 Task: Open Card Tennis Review in Board Diversity and Inclusion Training and Education to Workspace E-commerce Solutions and add a team member Softage.1@softage.net, a label Purple, a checklist Crisis Management, an attachment from your google drive, a color Purple and finally, add a card description 'Plan and execute company team-building activity at an escape room' and a comment 'This task presents an opportunity to demonstrate our problem-solving skills, finding creative solutions to complex challenges.'. Add a start date 'Jan 05, 1900' with a due date 'Jan 12, 1900'
Action: Key pressed <Key.shift>SOFTAGE.1<Key.shift>@SOFTAGE.NET
Screenshot: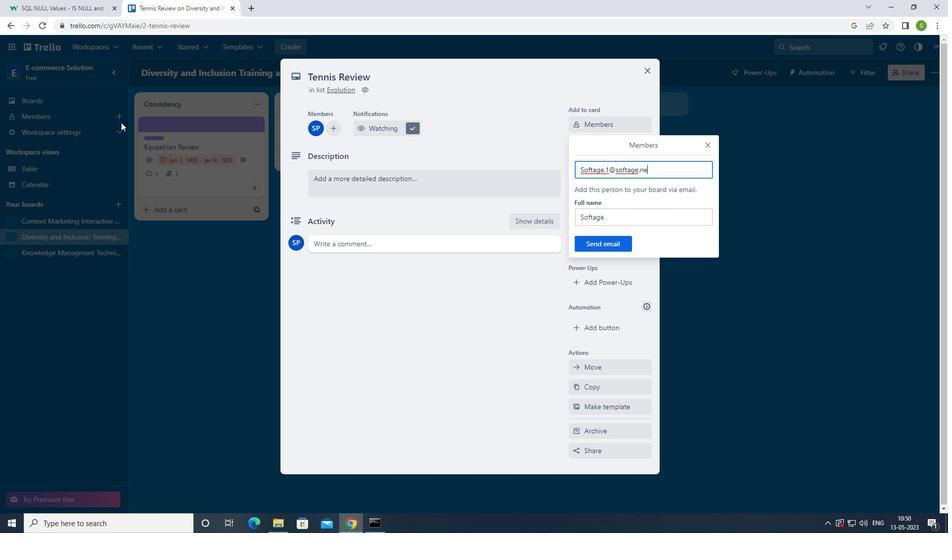 
Action: Mouse moved to (609, 238)
Screenshot: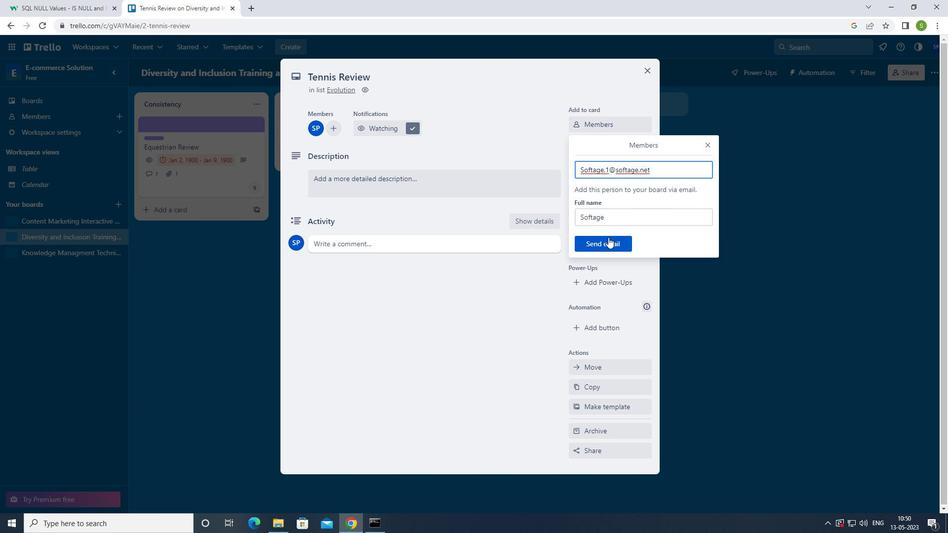 
Action: Mouse pressed left at (609, 238)
Screenshot: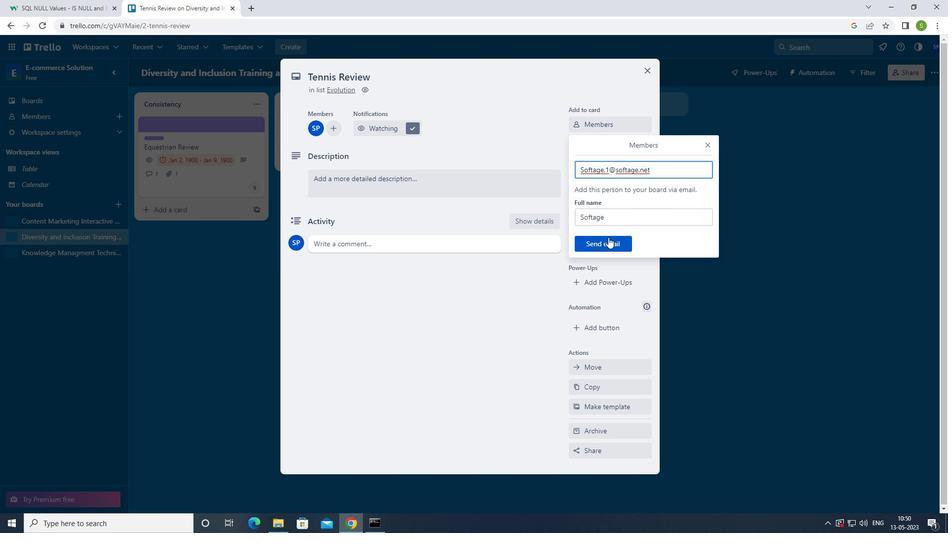 
Action: Mouse moved to (708, 142)
Screenshot: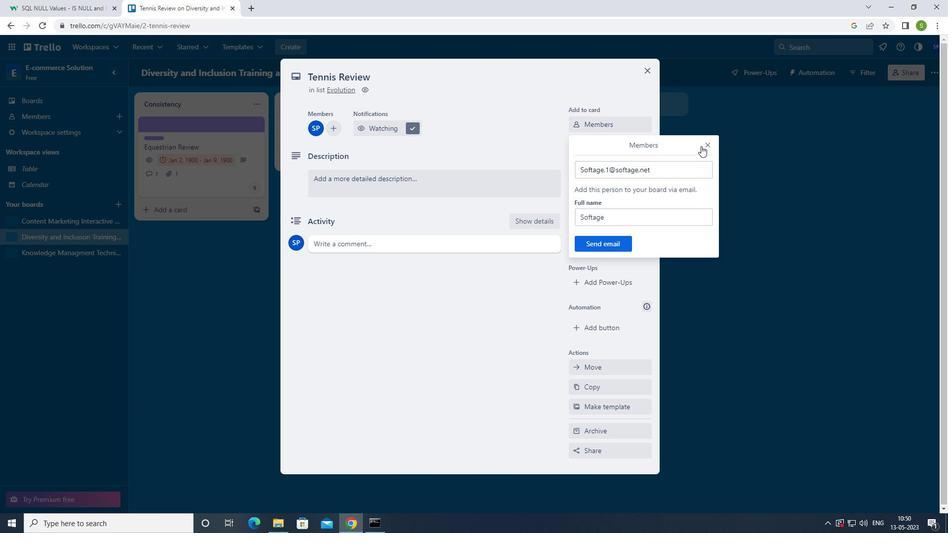 
Action: Mouse pressed left at (708, 142)
Screenshot: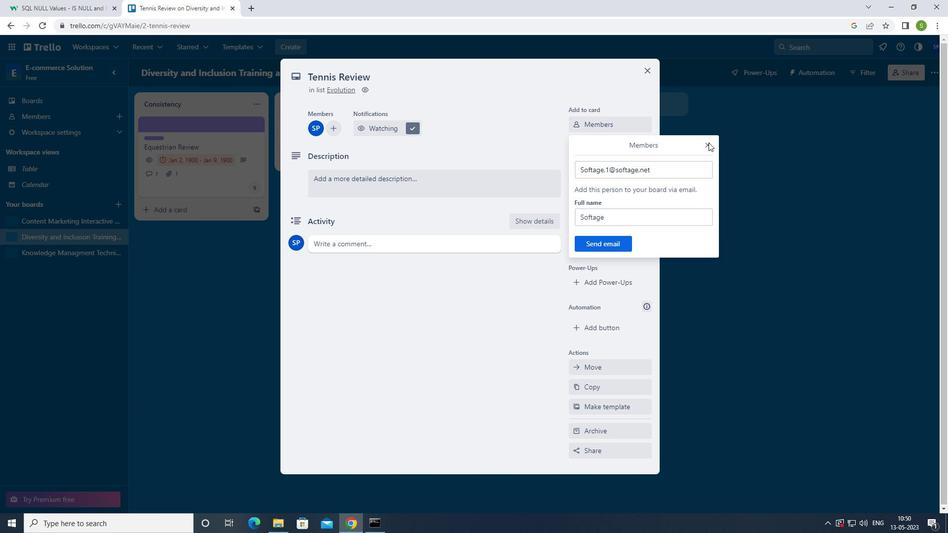 
Action: Mouse moved to (304, 129)
Screenshot: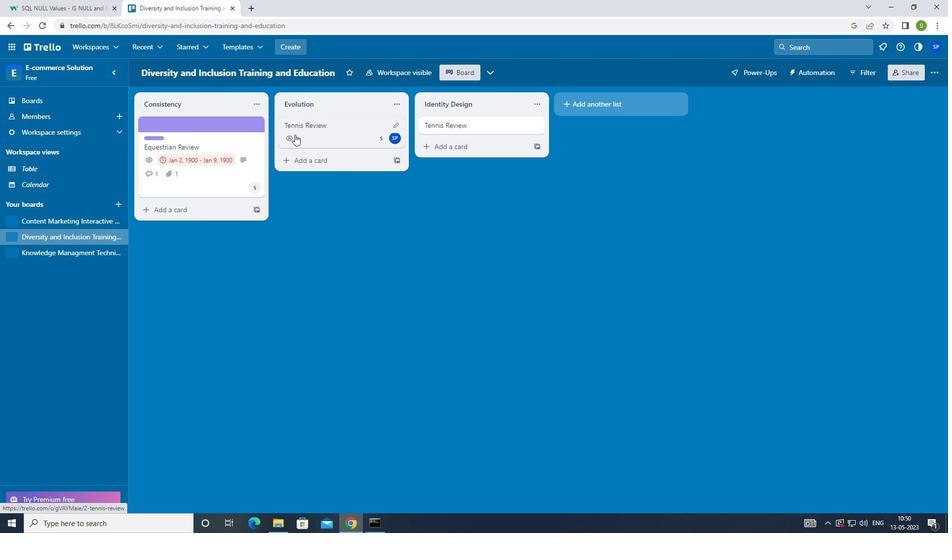 
Action: Mouse pressed left at (304, 129)
Screenshot: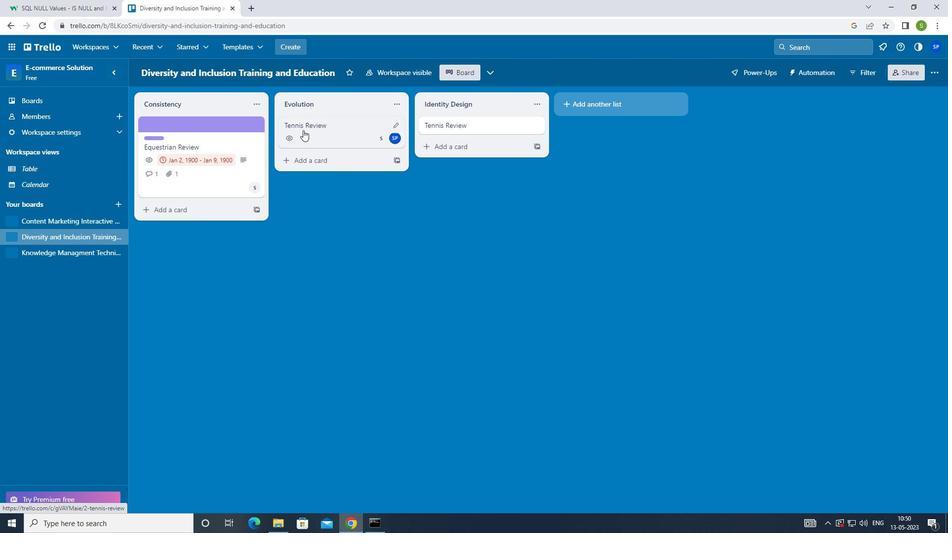 
Action: Mouse moved to (597, 141)
Screenshot: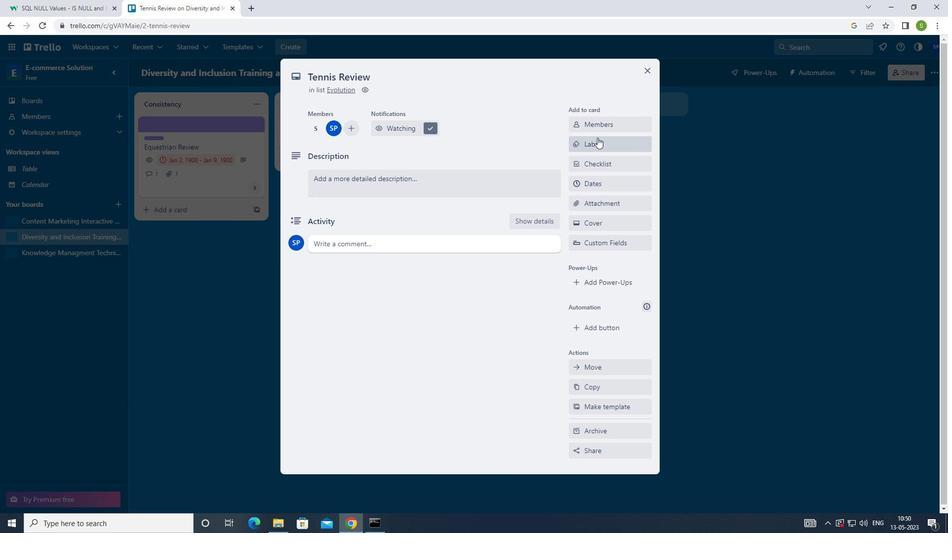
Action: Mouse pressed left at (597, 141)
Screenshot: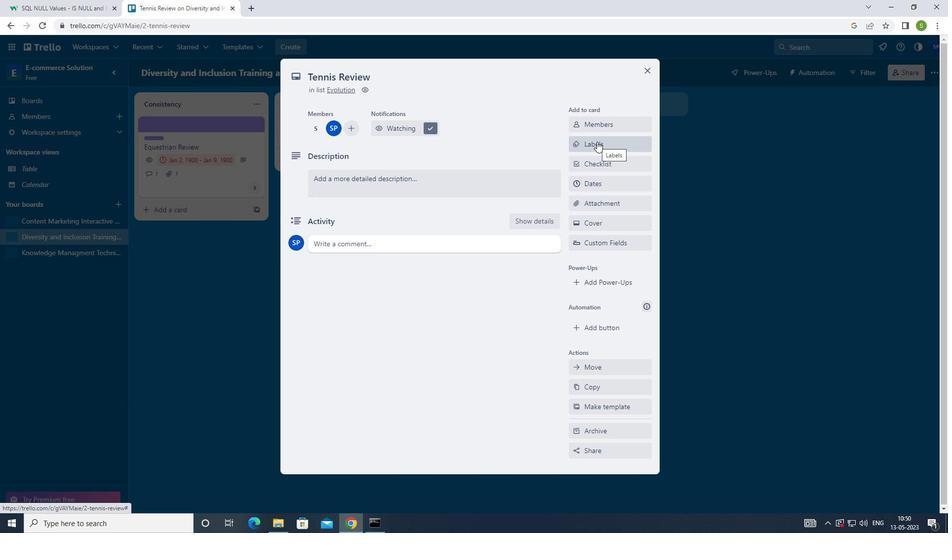 
Action: Mouse moved to (580, 297)
Screenshot: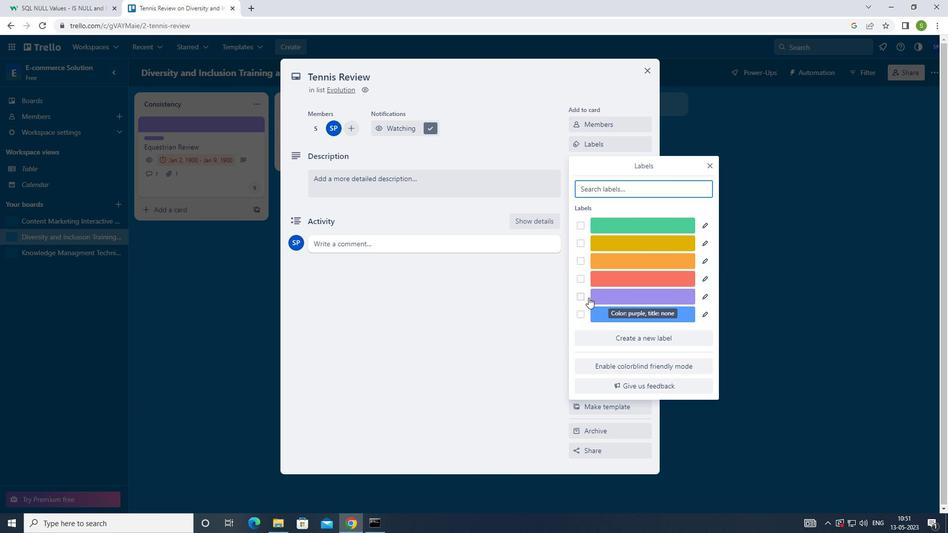 
Action: Mouse pressed left at (580, 297)
Screenshot: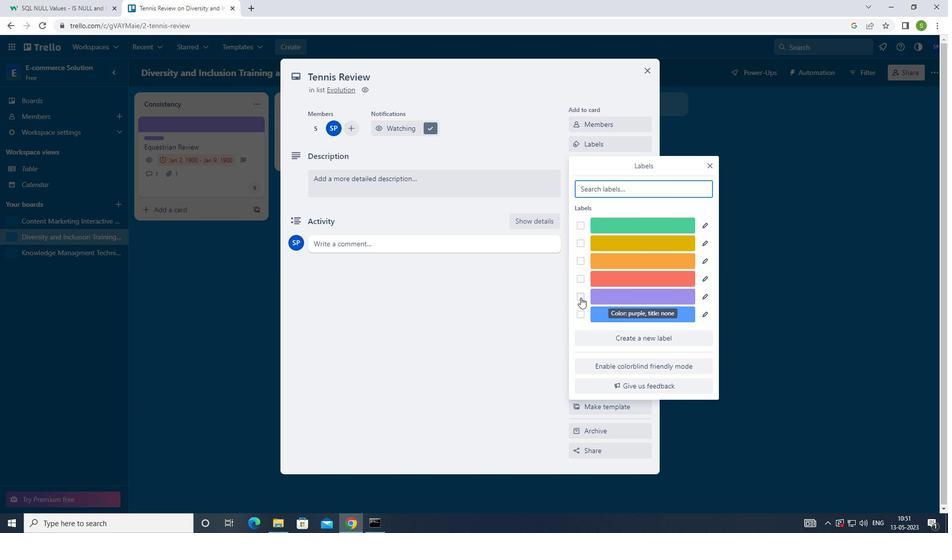 
Action: Mouse moved to (712, 167)
Screenshot: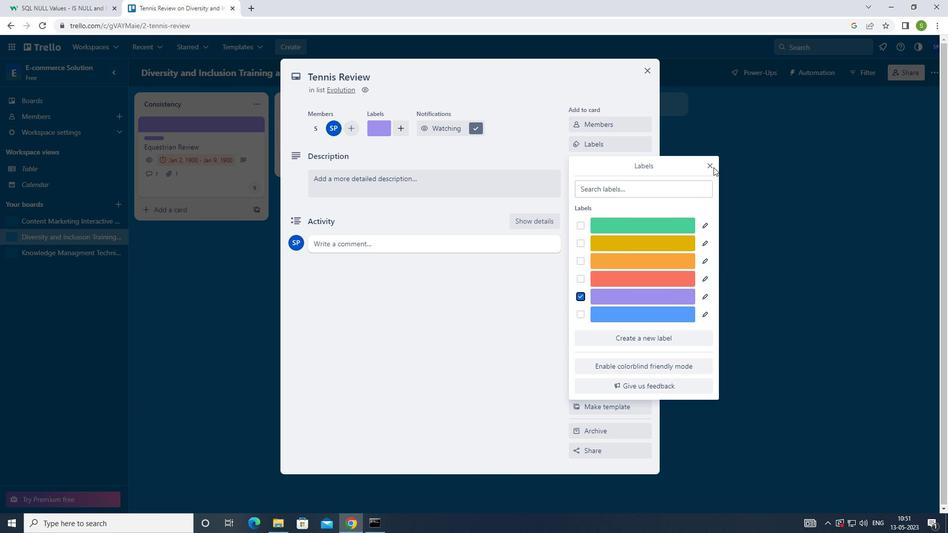 
Action: Mouse pressed left at (712, 167)
Screenshot: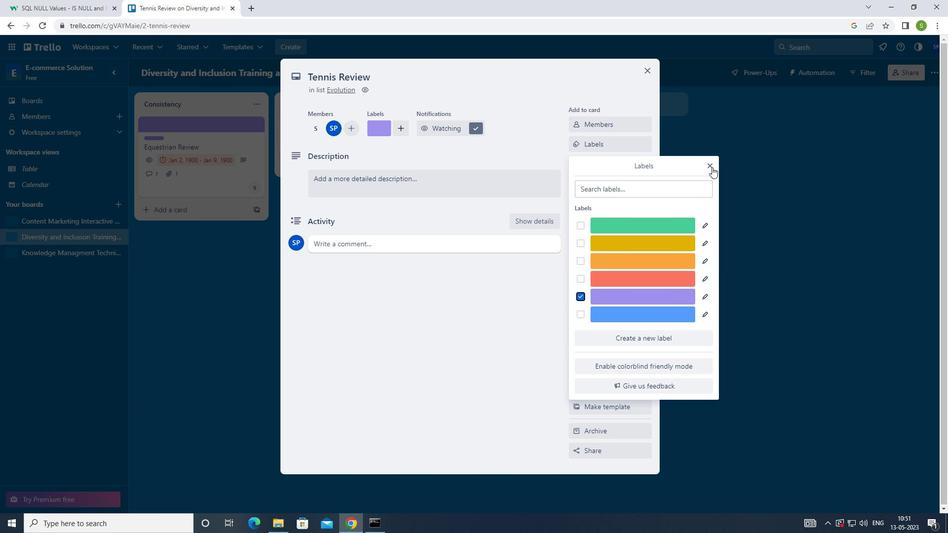 
Action: Mouse moved to (601, 165)
Screenshot: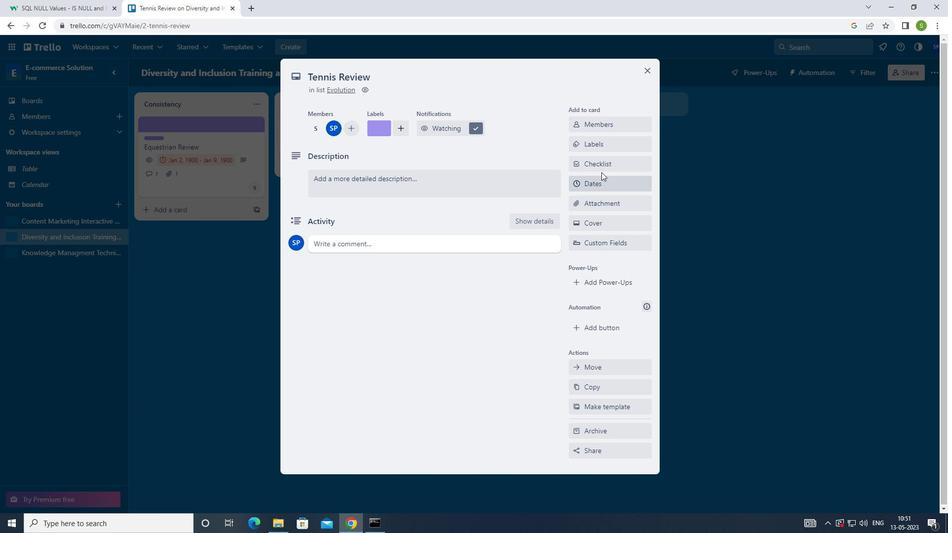 
Action: Mouse pressed left at (601, 165)
Screenshot: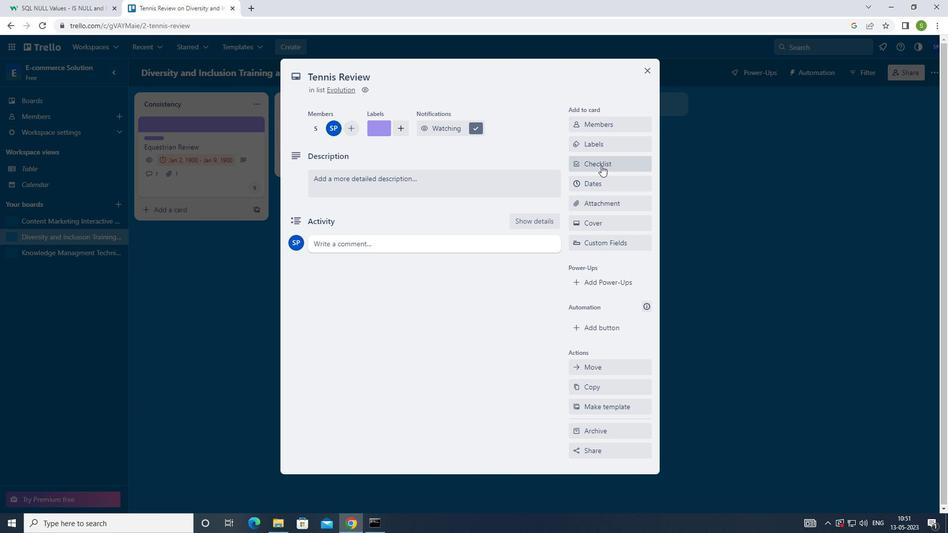 
Action: Mouse moved to (704, 194)
Screenshot: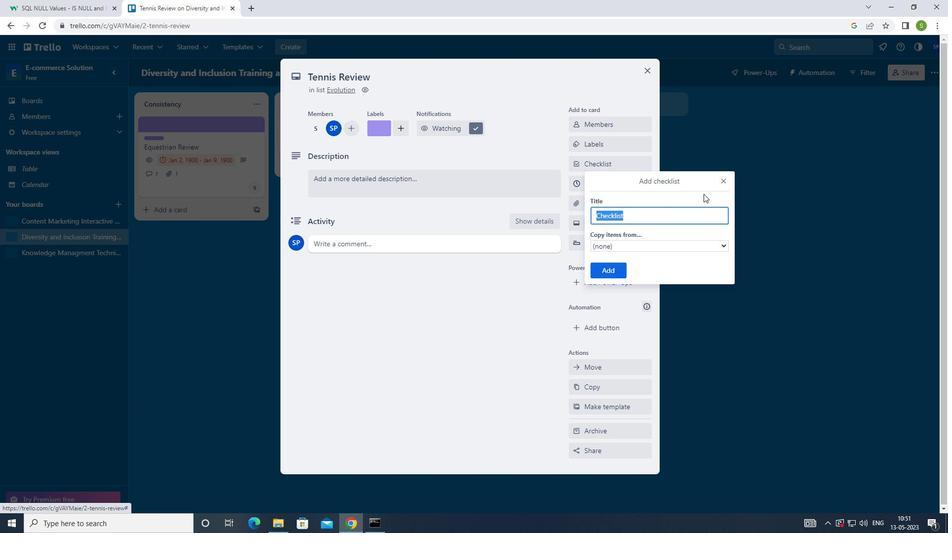 
Action: Key pressed <Key.shift>C
Screenshot: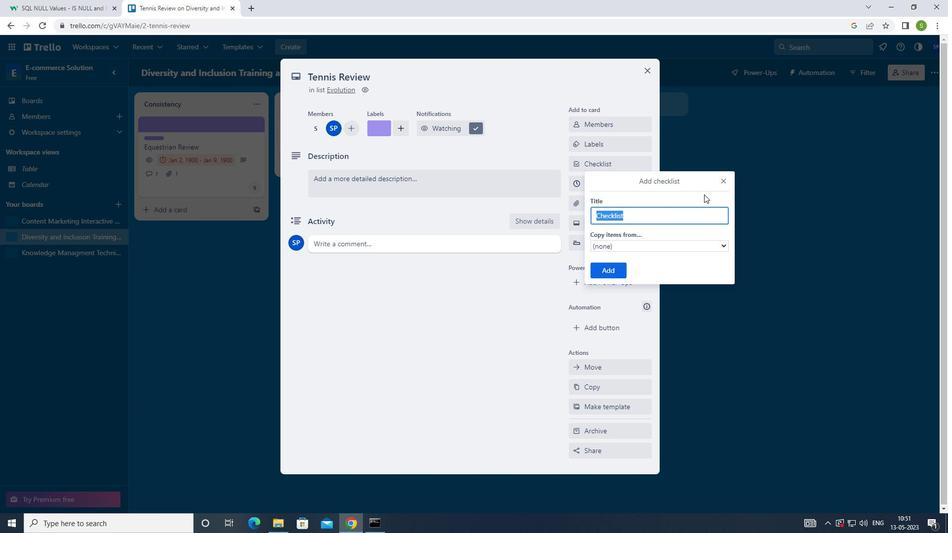 
Action: Mouse moved to (662, 312)
Screenshot: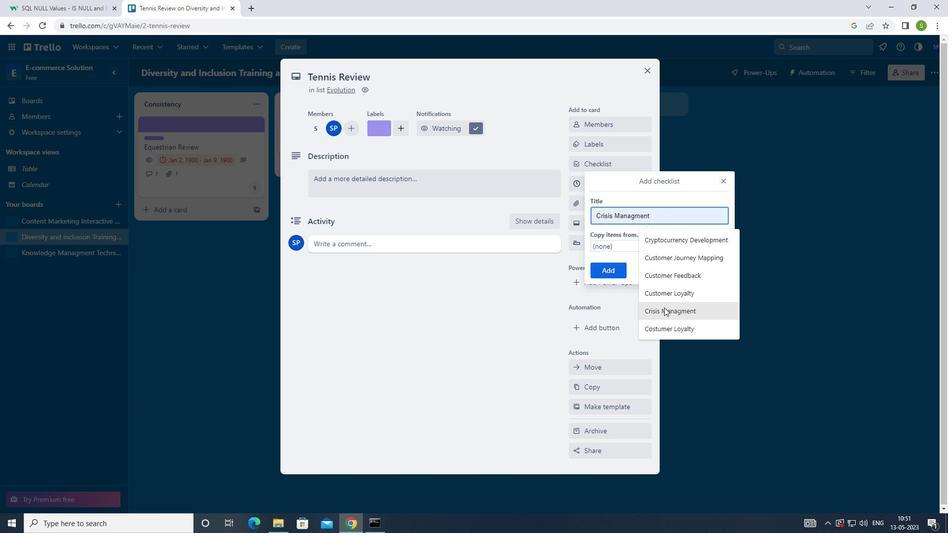 
Action: Mouse pressed left at (662, 312)
Screenshot: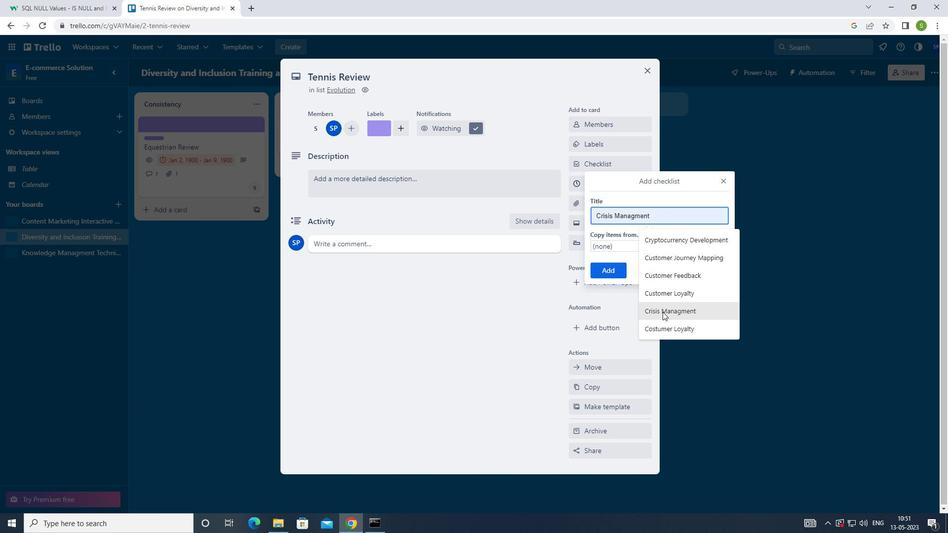 
Action: Mouse moved to (621, 270)
Screenshot: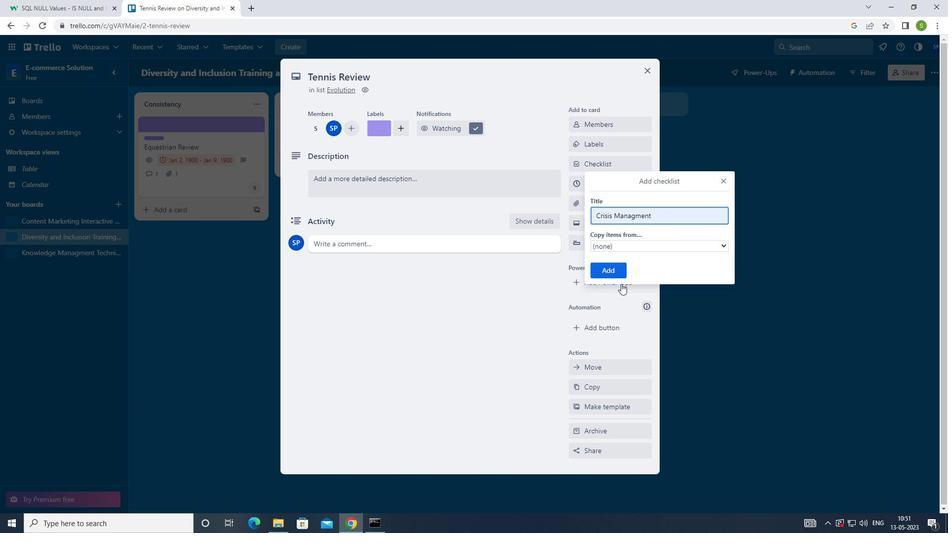 
Action: Mouse pressed left at (621, 270)
Screenshot: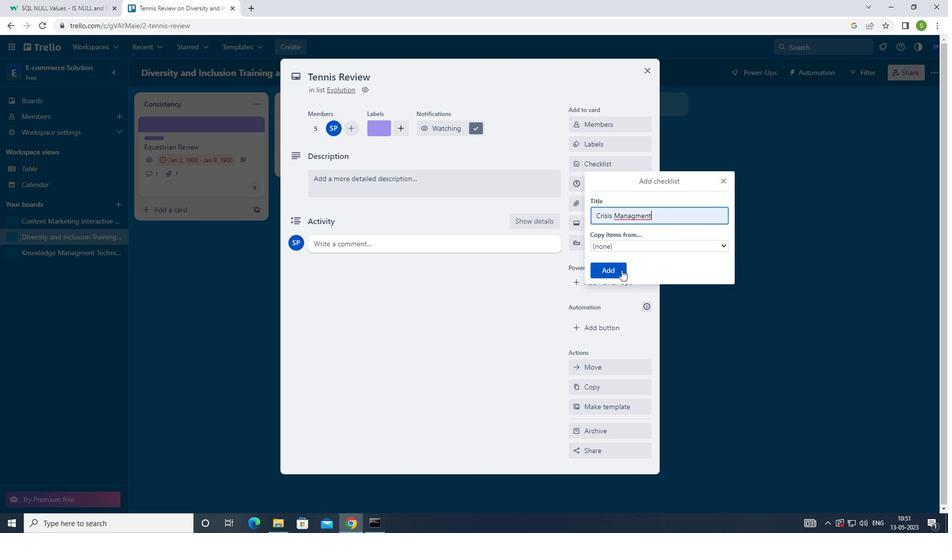 
Action: Mouse moved to (598, 202)
Screenshot: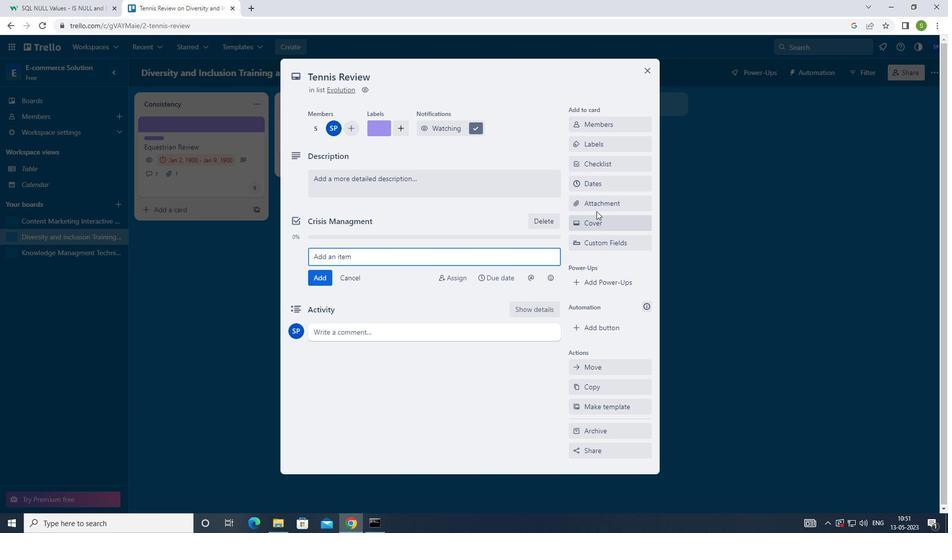 
Action: Mouse pressed left at (598, 202)
Screenshot: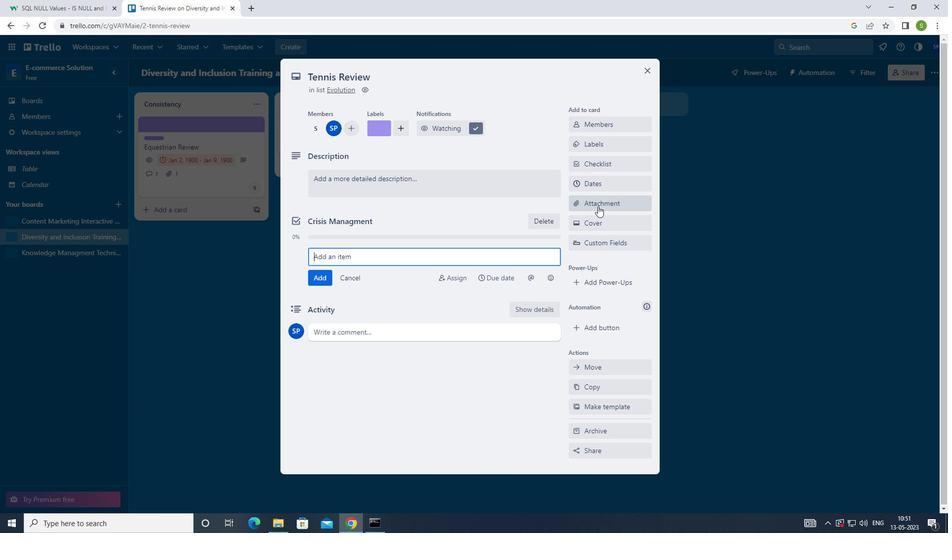 
Action: Mouse moved to (592, 284)
Screenshot: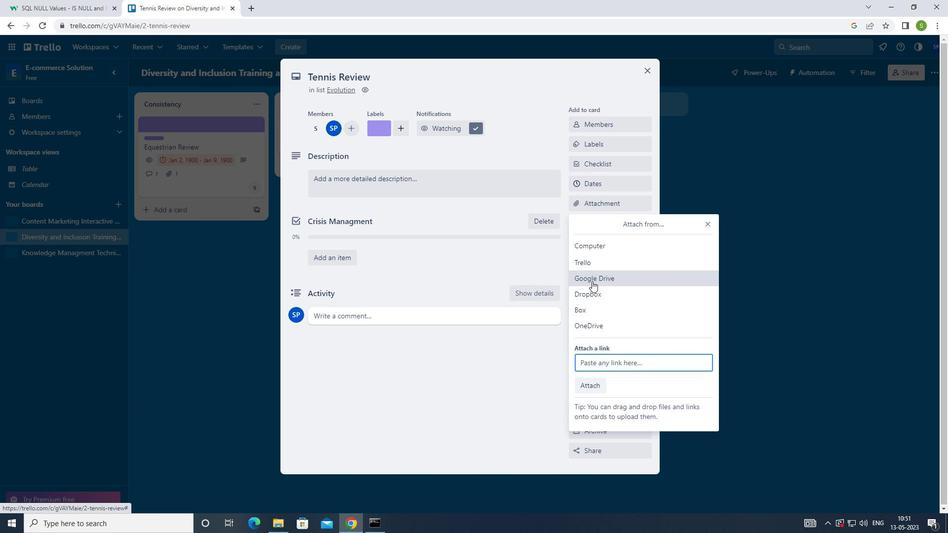 
Action: Mouse pressed left at (592, 284)
Screenshot: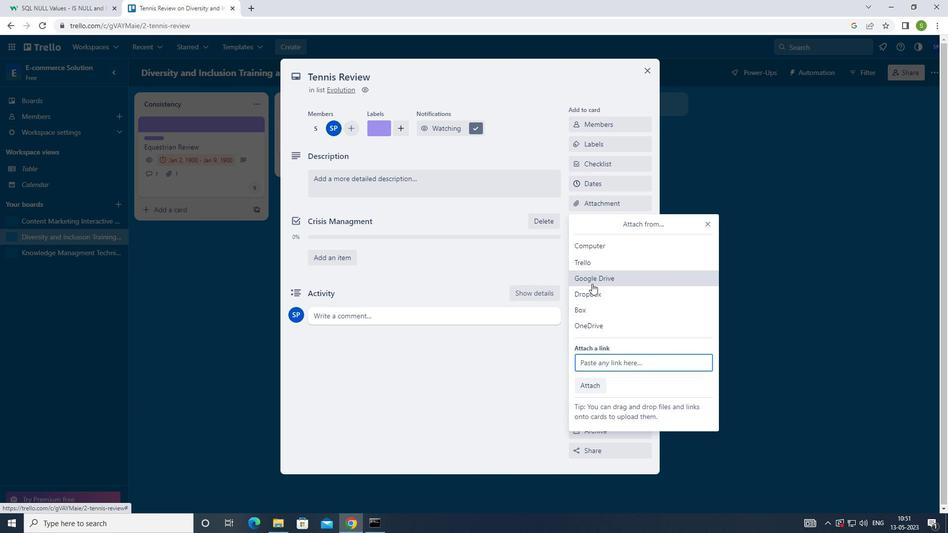 
Action: Mouse moved to (277, 235)
Screenshot: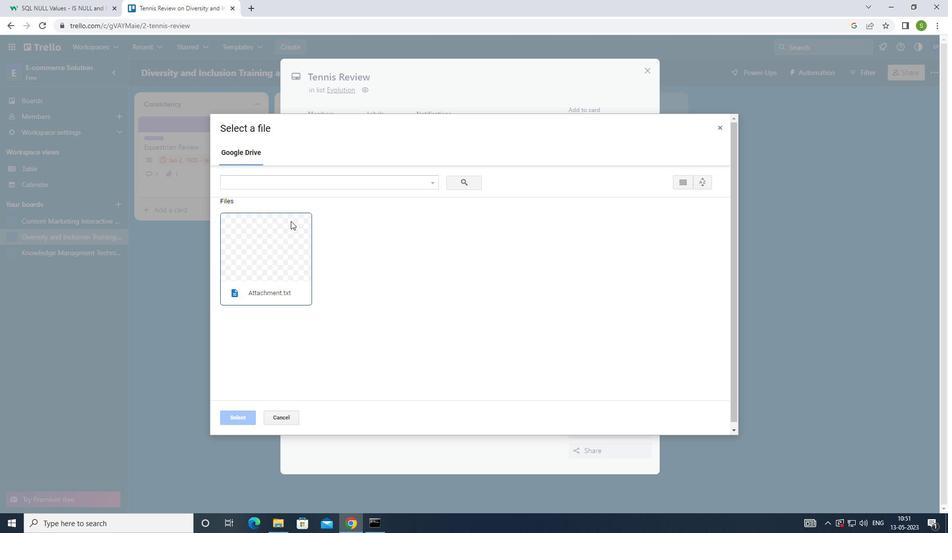 
Action: Mouse pressed left at (277, 235)
Screenshot: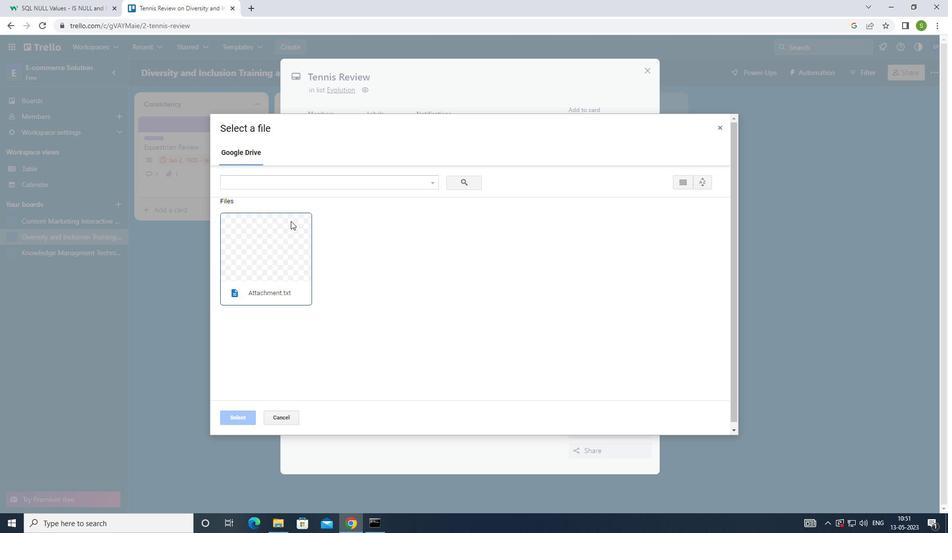 
Action: Mouse moved to (247, 418)
Screenshot: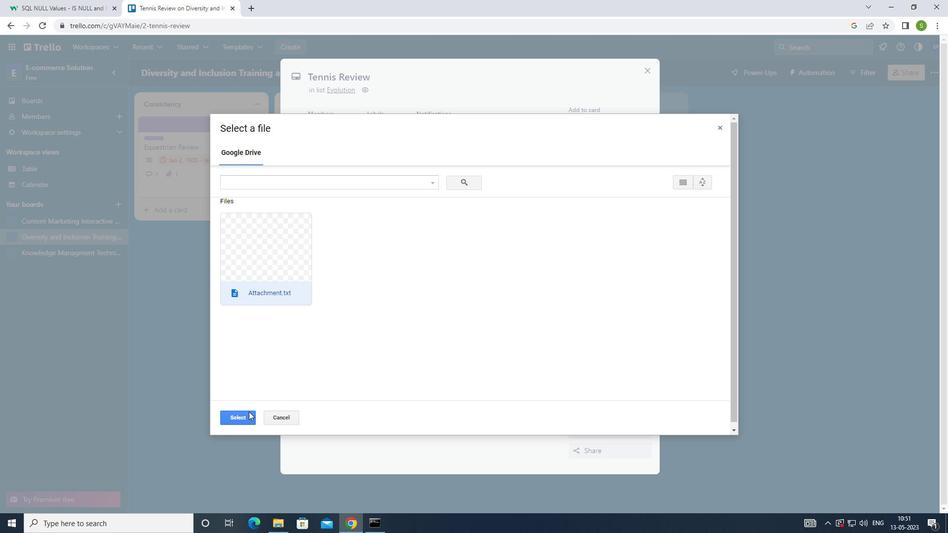
Action: Mouse pressed left at (247, 418)
Screenshot: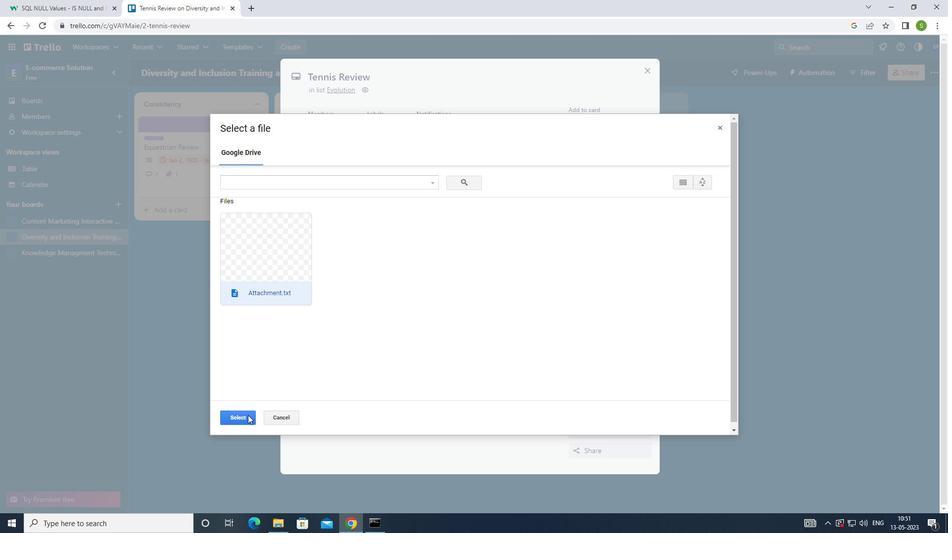 
Action: Mouse moved to (447, 186)
Screenshot: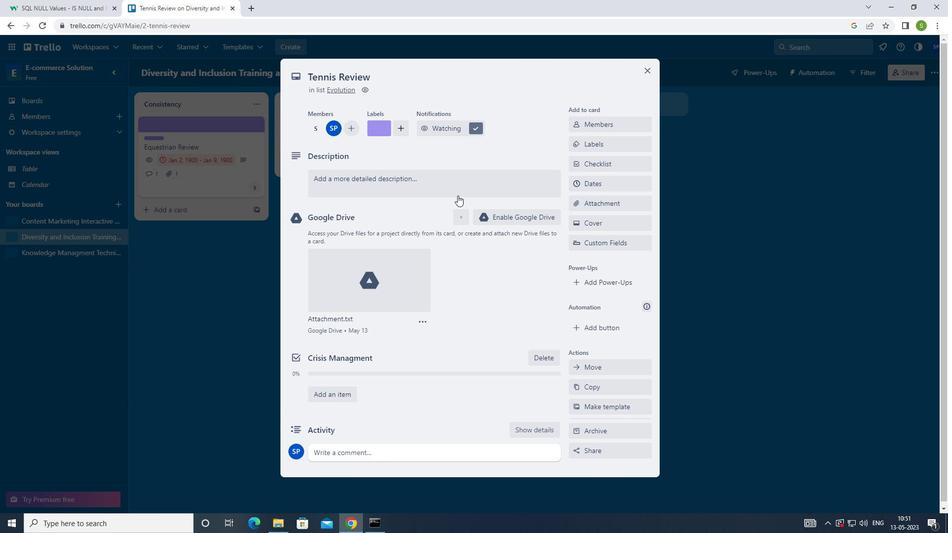 
Action: Mouse pressed left at (447, 186)
Screenshot: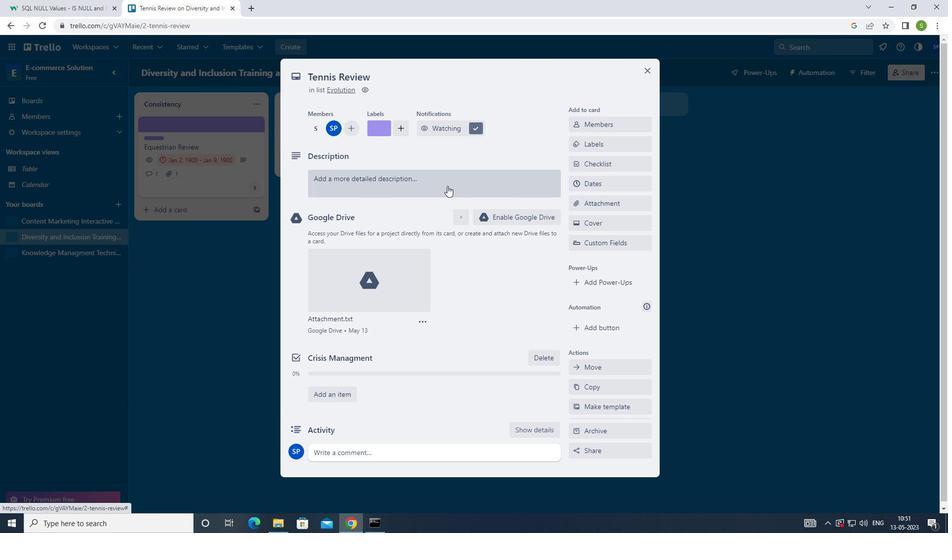 
Action: Mouse moved to (457, 186)
Screenshot: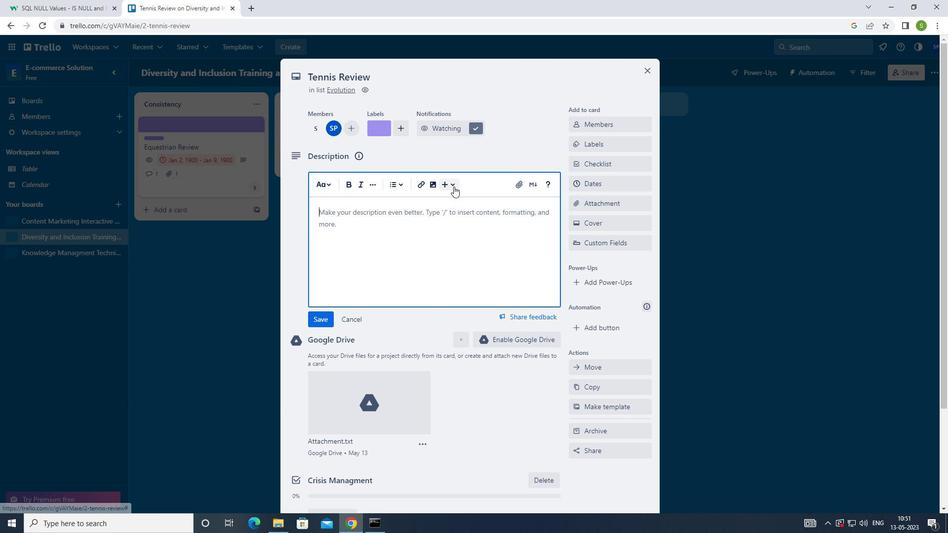 
Action: Key pressed <Key.shift>PLAN<Key.space>AND<Key.space>EXECUTE<Key.space>COMPANY<Key.space>TEAM-BUILDING<Key.space>ACTIVITY<Key.space>AT<Key.space>AN<Key.space>EC<Key.backspace>SCAPE<Key.space>ROOM.
Screenshot: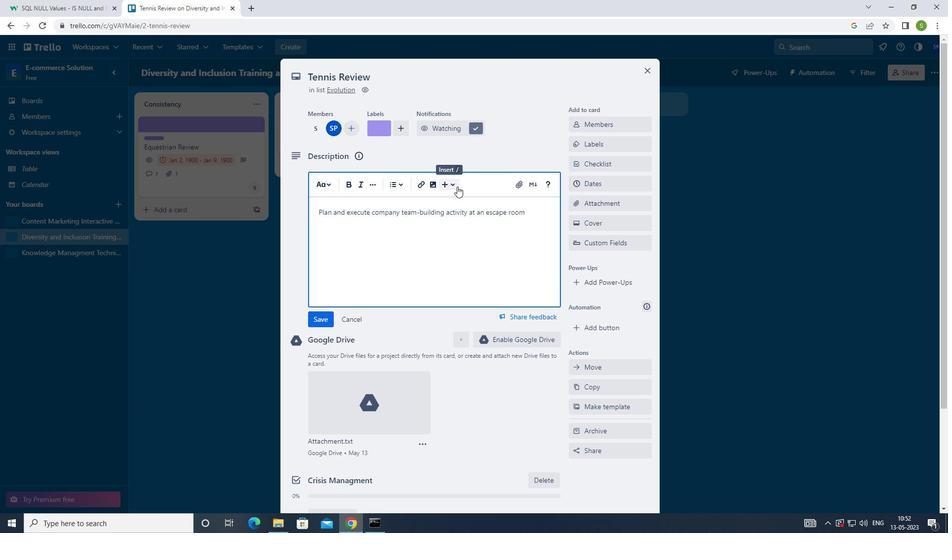 
Action: Mouse moved to (316, 321)
Screenshot: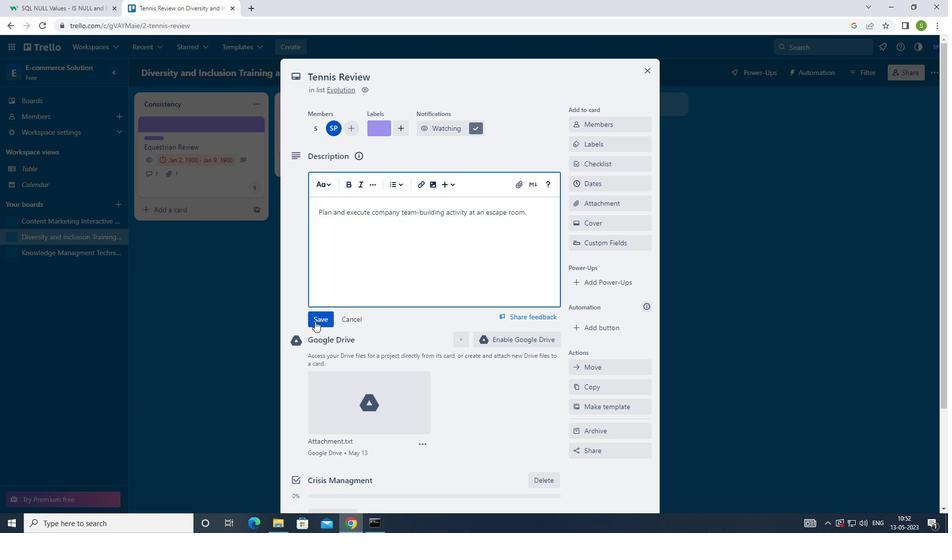 
Action: Mouse pressed left at (316, 321)
Screenshot: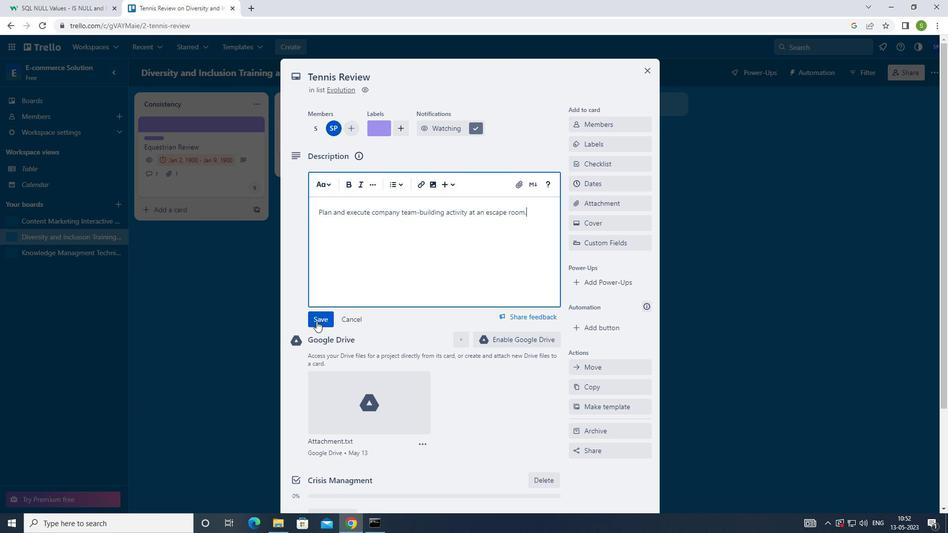 
Action: Mouse moved to (356, 436)
Screenshot: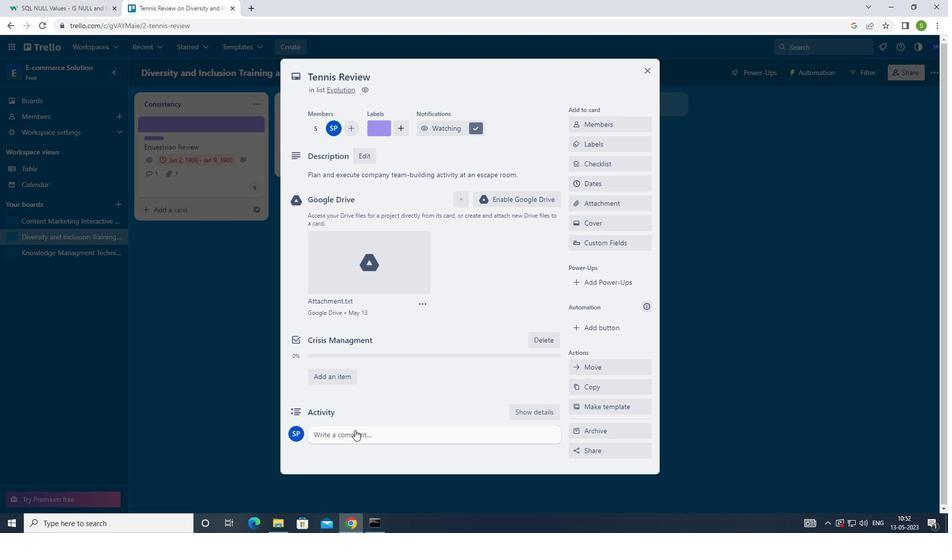 
Action: Mouse pressed left at (356, 436)
Screenshot: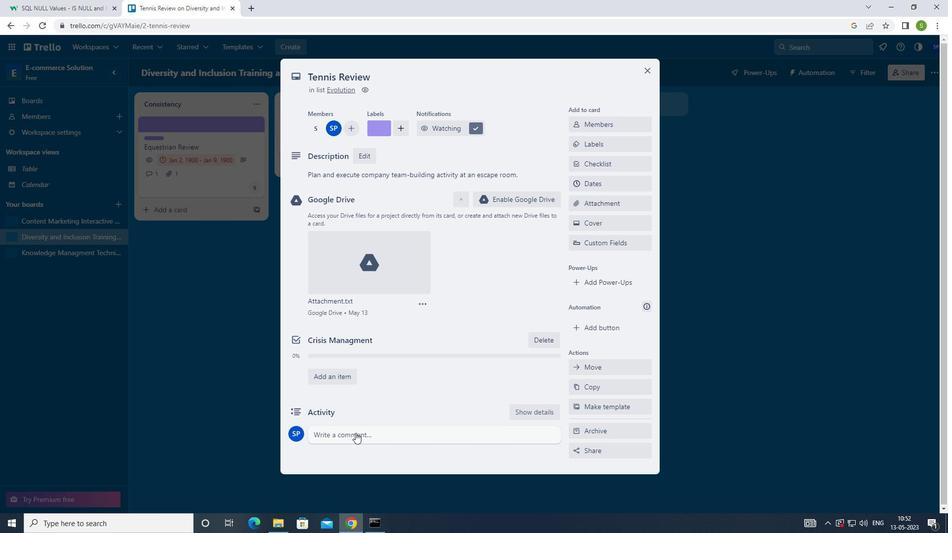 
Action: Mouse moved to (419, 337)
Screenshot: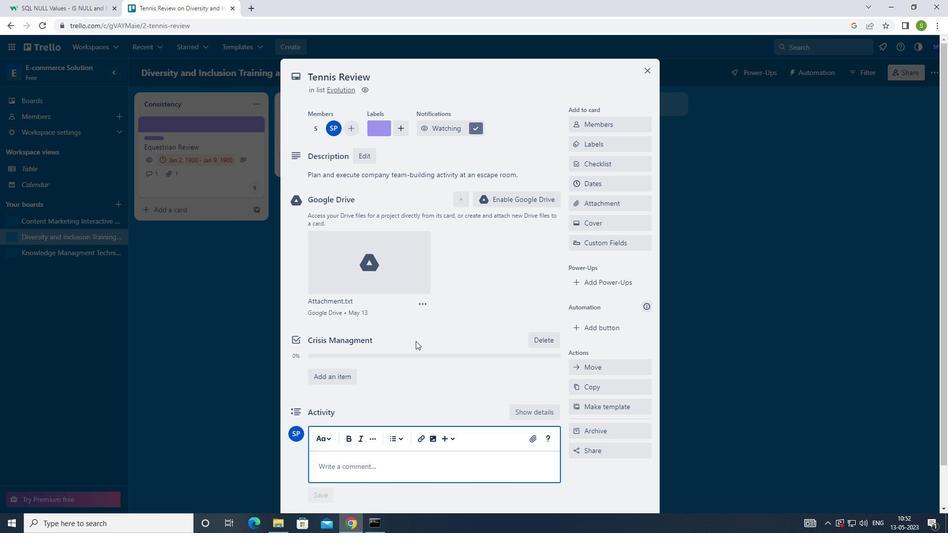 
Action: Key pressed <Key.shift>THIS<Key.space>TASK<Key.space>PRESENTS<Key.space>AN<Key.space>OPPORTUT<Key.backspace>NITY<Key.space><Key.space>TO<Key.space>DEMONSTRATE<Key.space>OUR<Key.space>PROBLEM-SOLVE<Key.backspace>ING<Key.space>SKILLS<Key.space>FINDING<Key.space>SOLUTION<Key.space>TO<Key.space>COMPLEX<Key.space>CHALLENGES
Screenshot: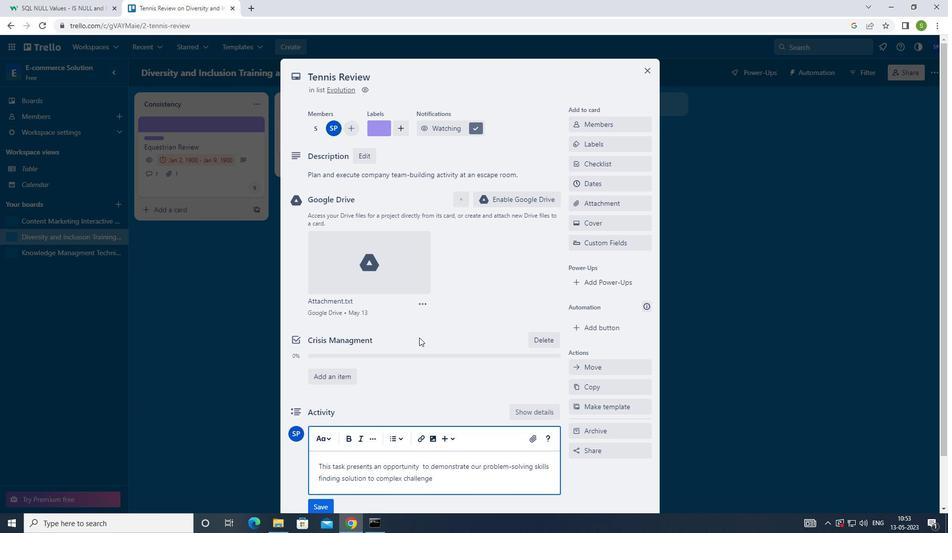 
Action: Mouse moved to (321, 511)
Screenshot: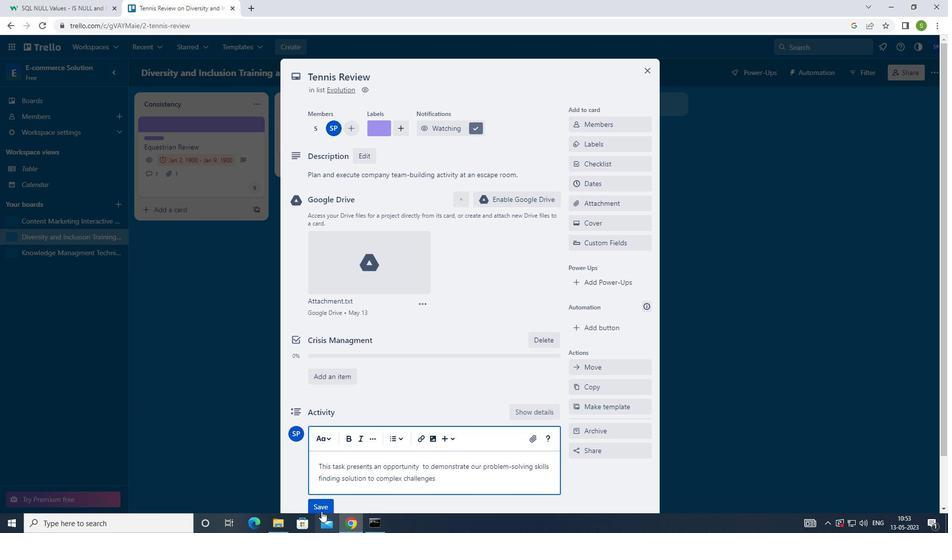 
Action: Mouse pressed left at (321, 511)
Screenshot: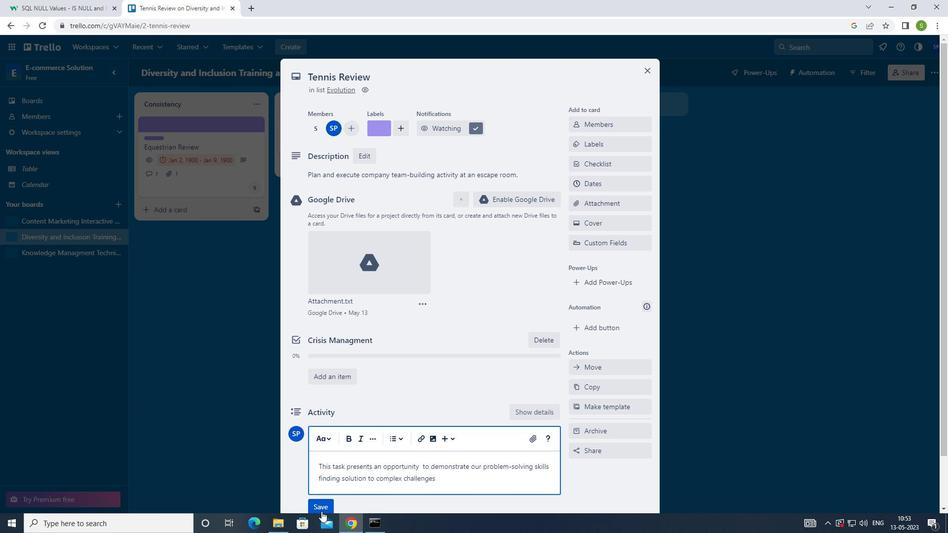 
Action: Mouse moved to (612, 185)
Screenshot: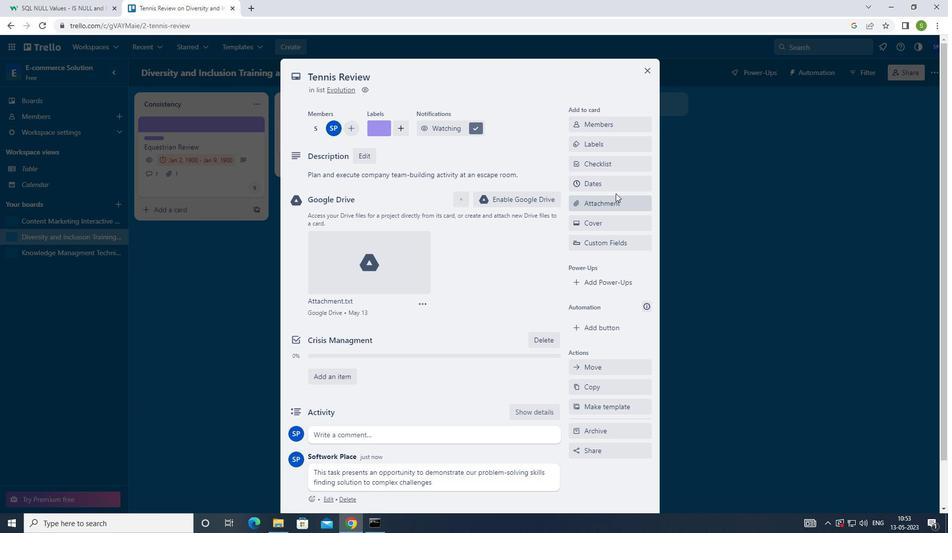 
Action: Mouse pressed left at (612, 185)
Screenshot: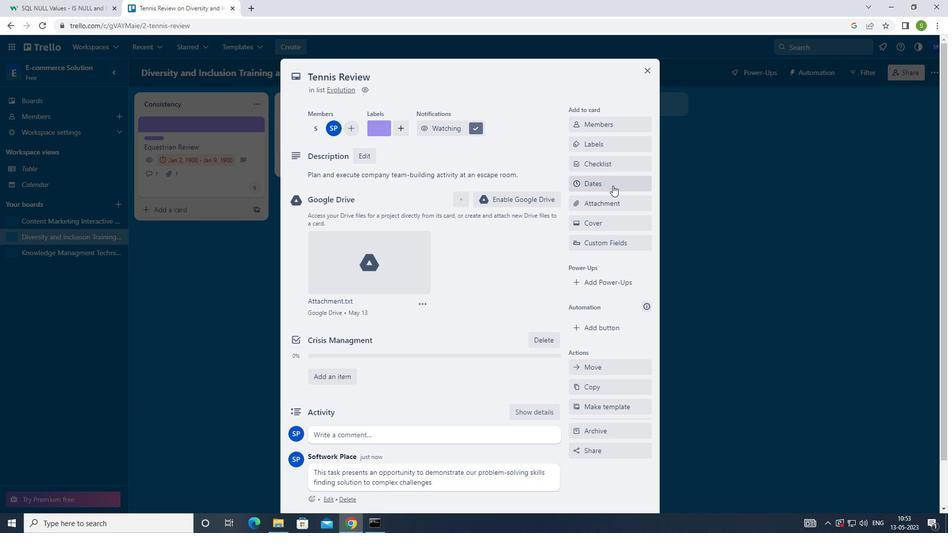 
Action: Mouse moved to (579, 251)
Screenshot: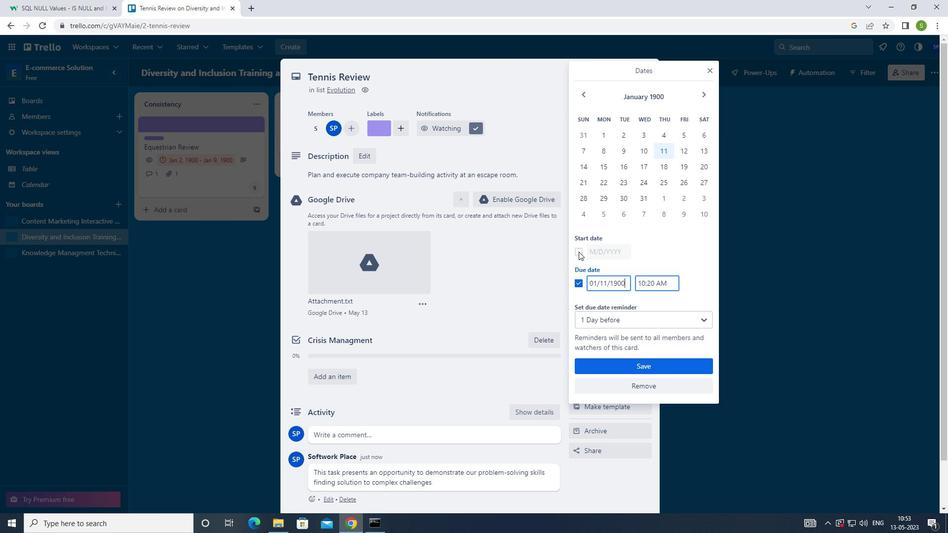 
Action: Mouse pressed left at (579, 251)
Screenshot: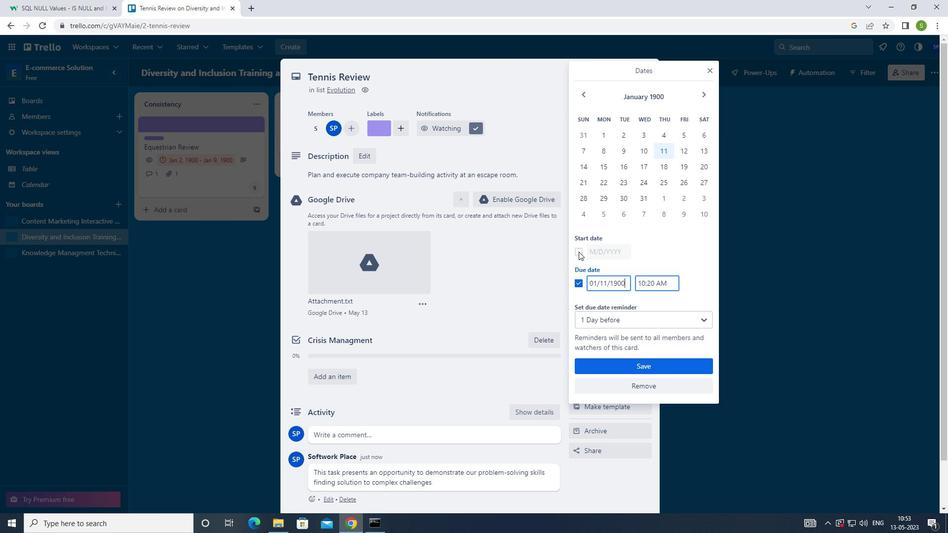 
Action: Mouse moved to (683, 132)
Screenshot: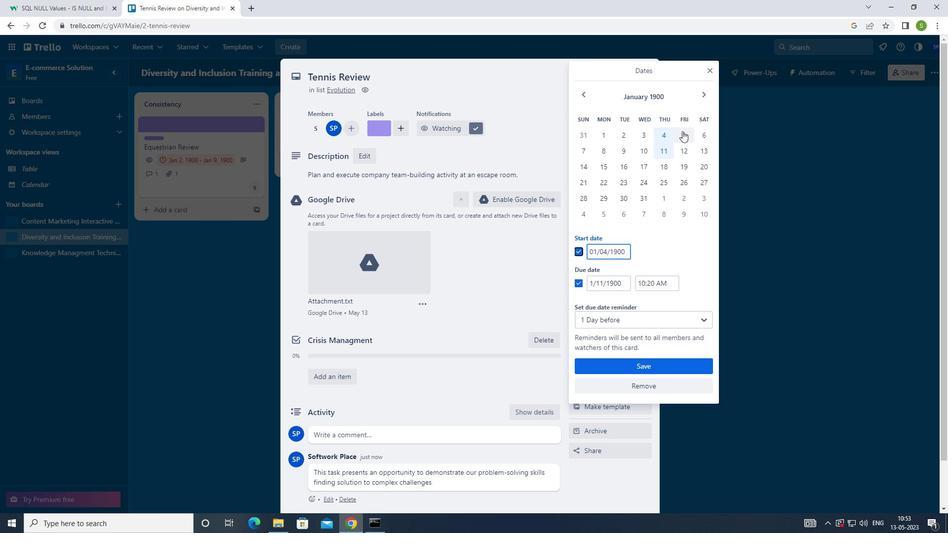 
Action: Mouse pressed left at (683, 132)
Screenshot: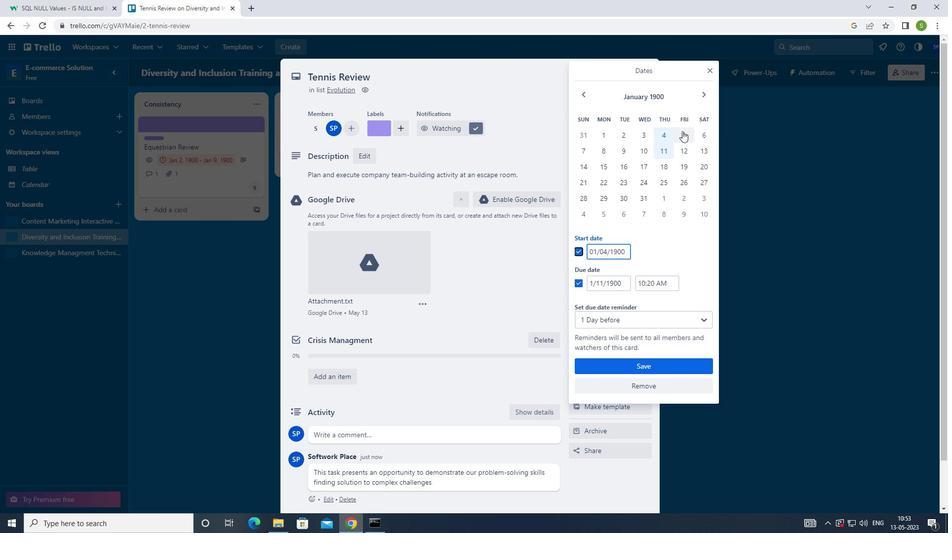 
Action: Mouse moved to (612, 285)
Screenshot: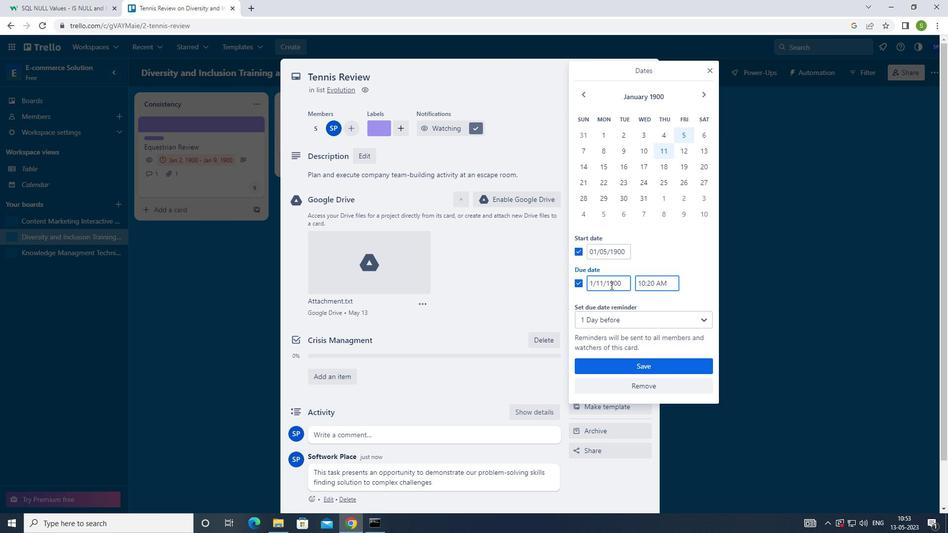 
Action: Mouse pressed left at (612, 285)
Screenshot: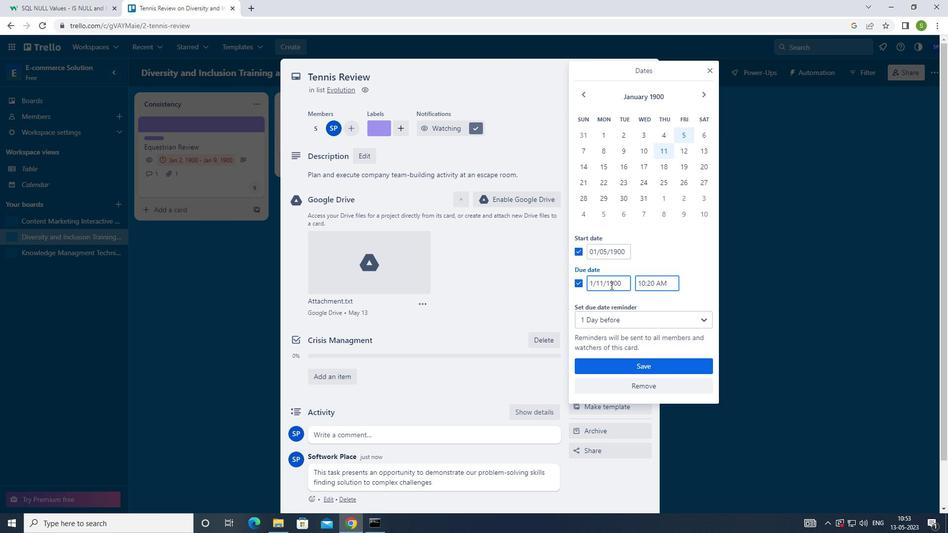 
Action: Mouse moved to (683, 148)
Screenshot: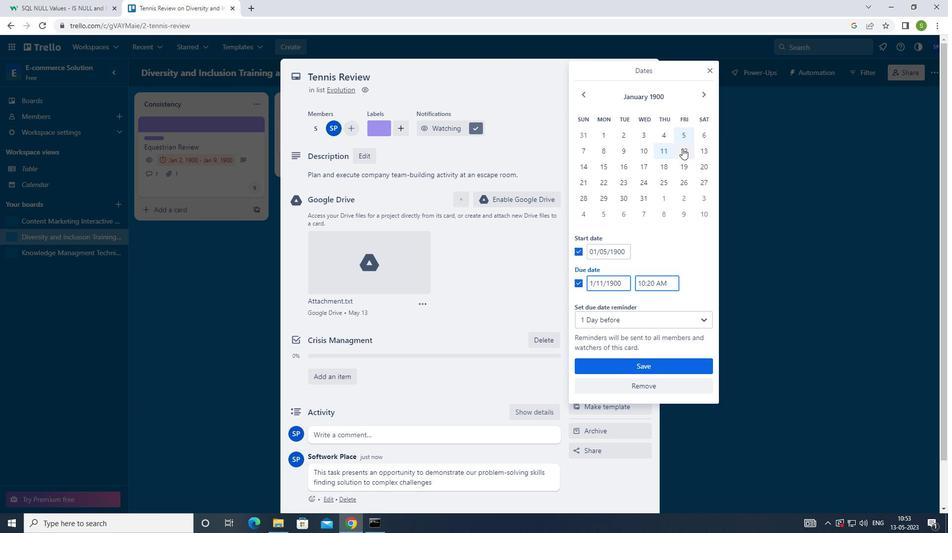 
Action: Mouse pressed left at (683, 148)
Screenshot: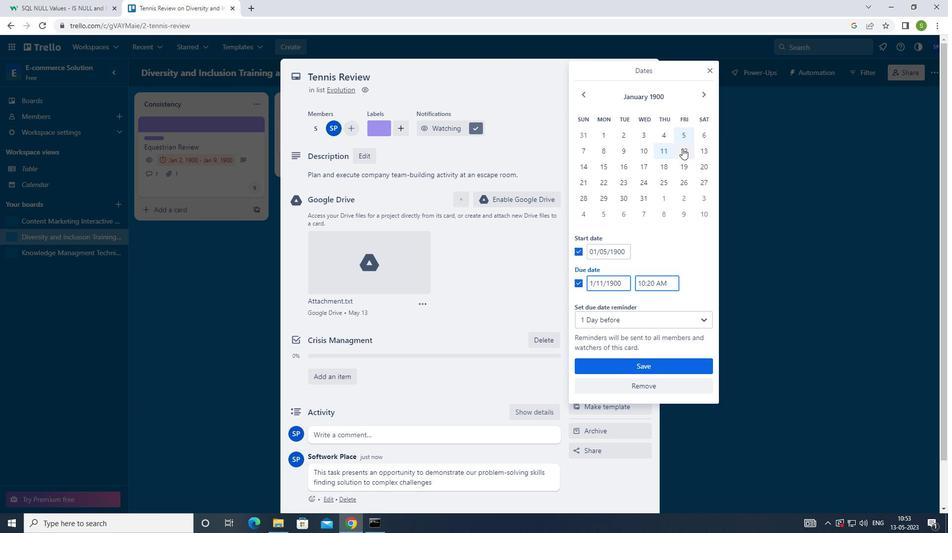 
Action: Mouse moved to (627, 368)
Screenshot: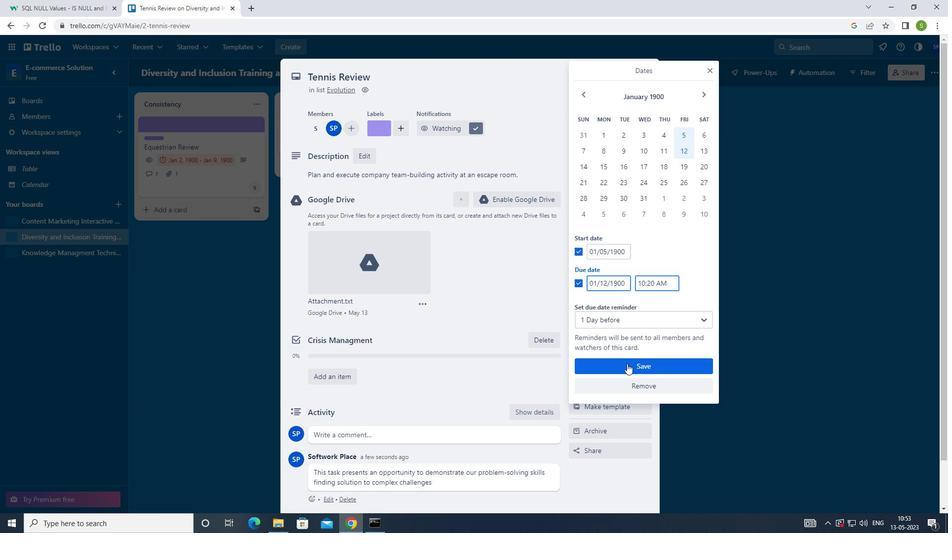 
Action: Mouse pressed left at (627, 368)
Screenshot: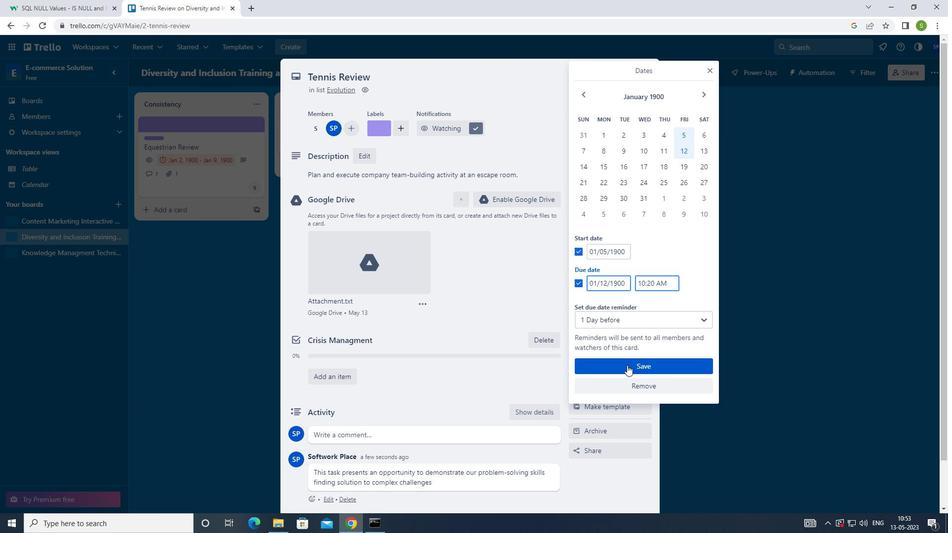 
Action: Mouse moved to (626, 365)
Screenshot: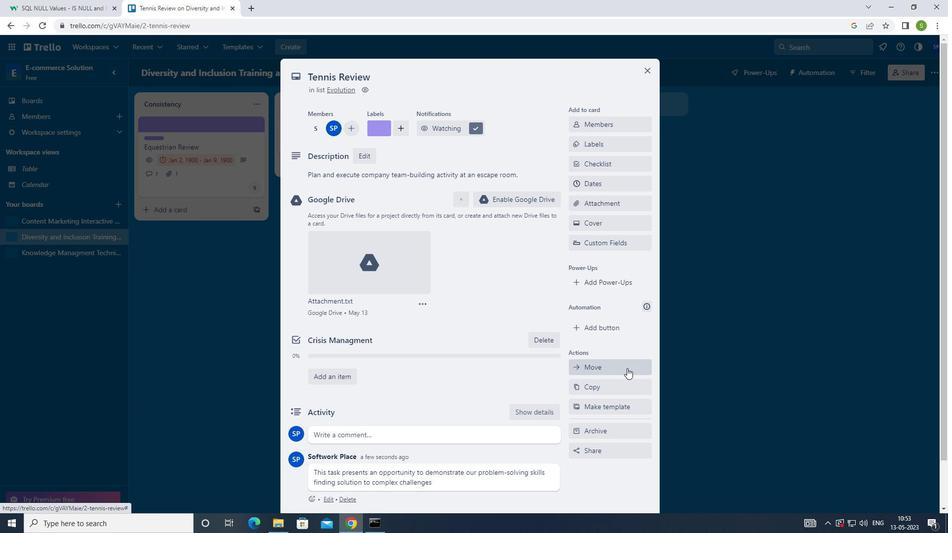 
Action: Key pressed <Key.f8>
Screenshot: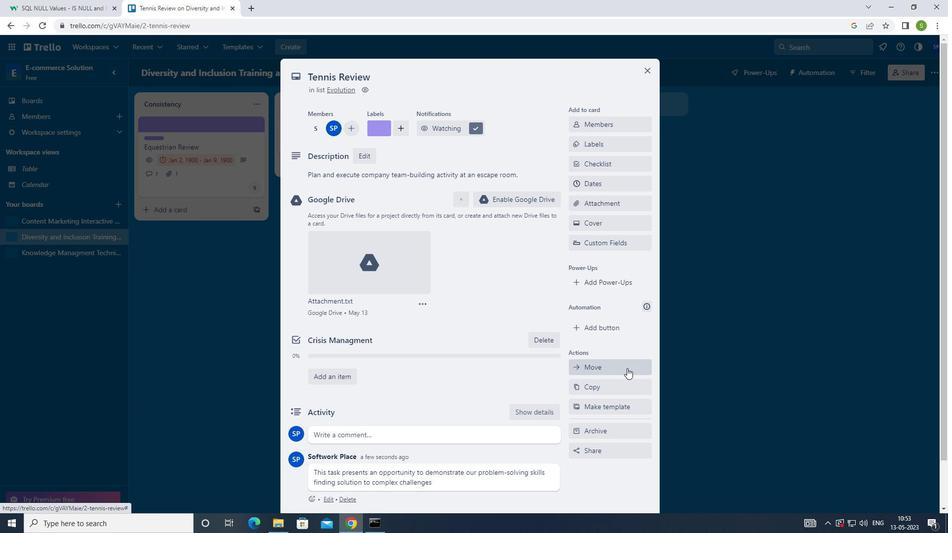
